 Task: Use the formula "EXACT" in spreadsheet "Project protfolio".
Action: Mouse moved to (100, 66)
Screenshot: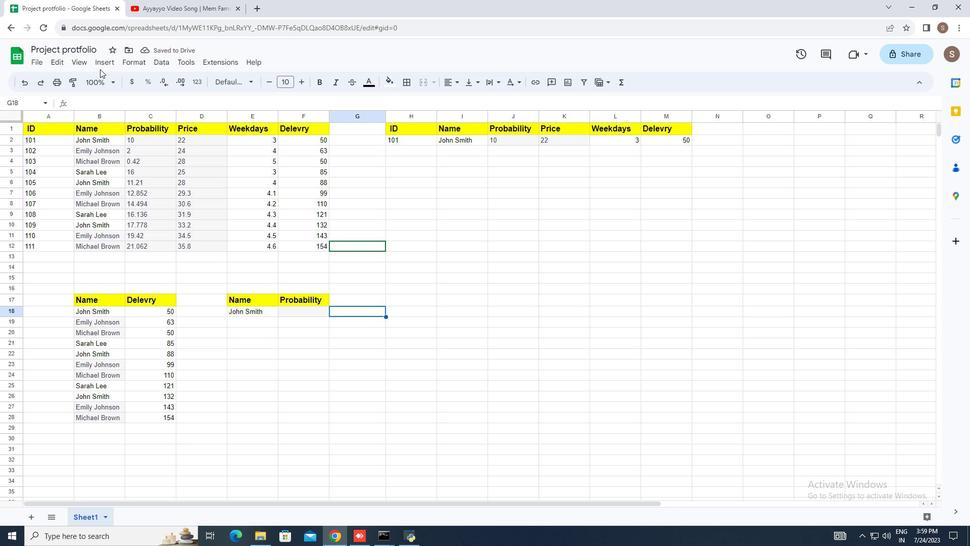 
Action: Mouse pressed left at (100, 66)
Screenshot: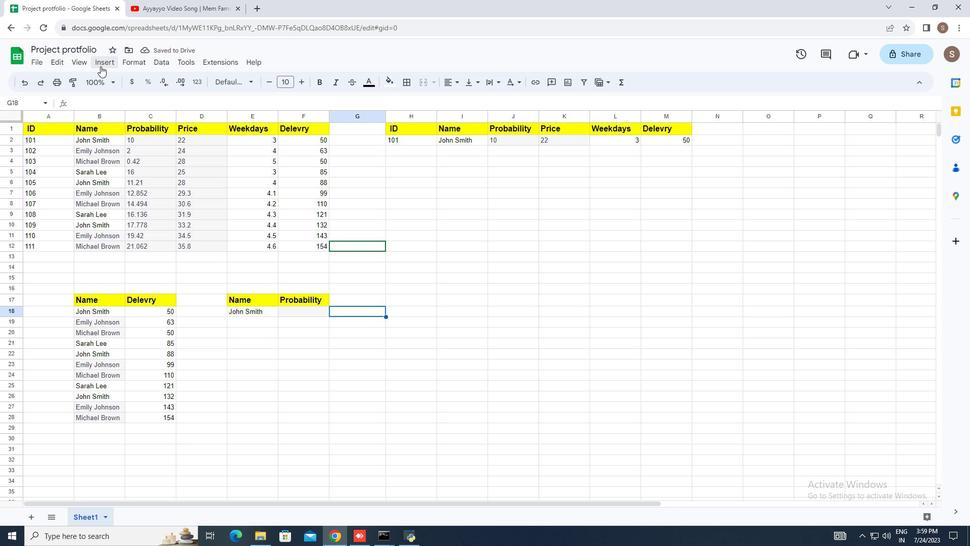 
Action: Mouse moved to (163, 236)
Screenshot: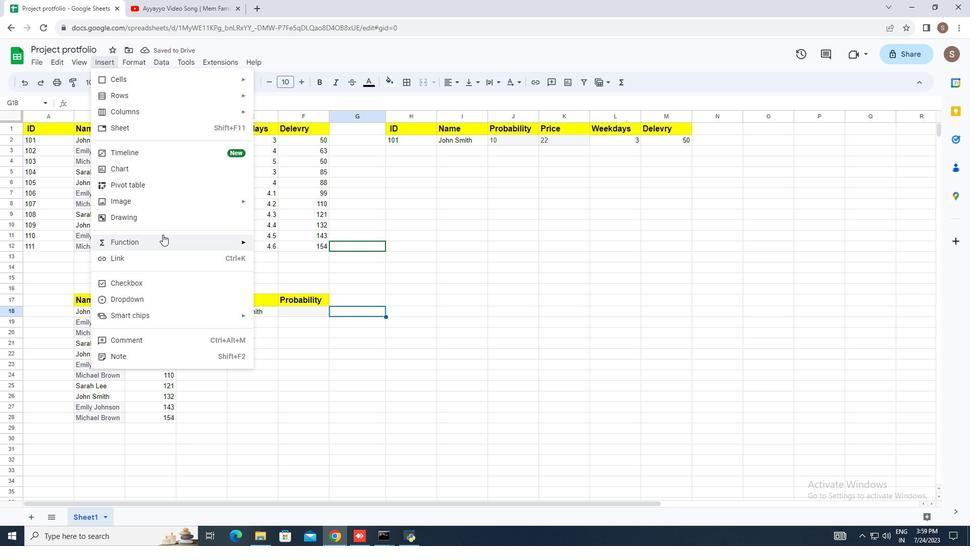 
Action: Mouse pressed left at (163, 236)
Screenshot: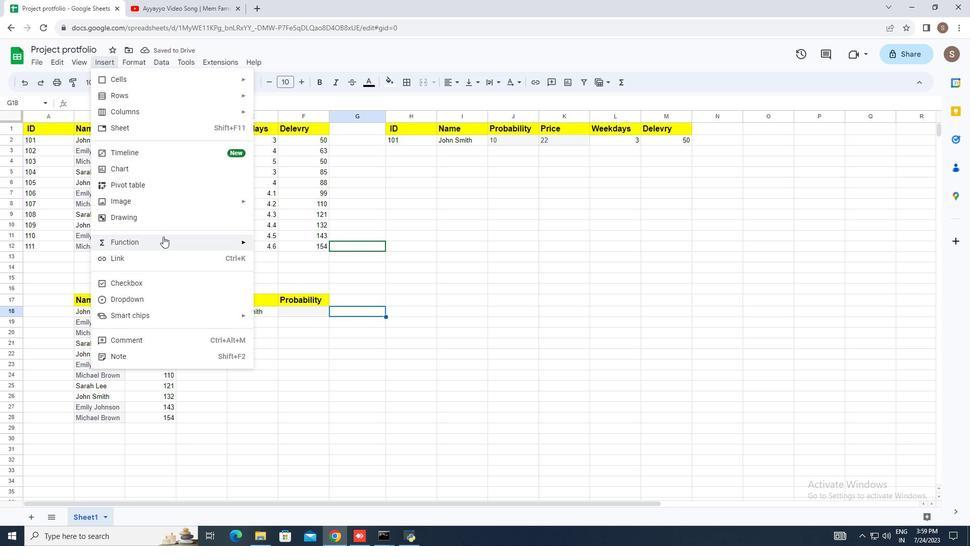 
Action: Mouse moved to (312, 232)
Screenshot: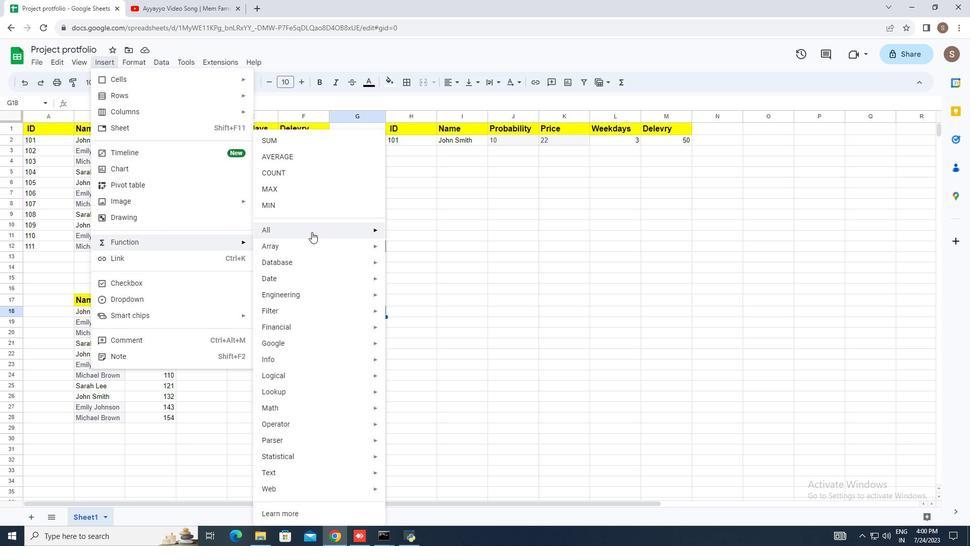 
Action: Mouse pressed left at (312, 232)
Screenshot: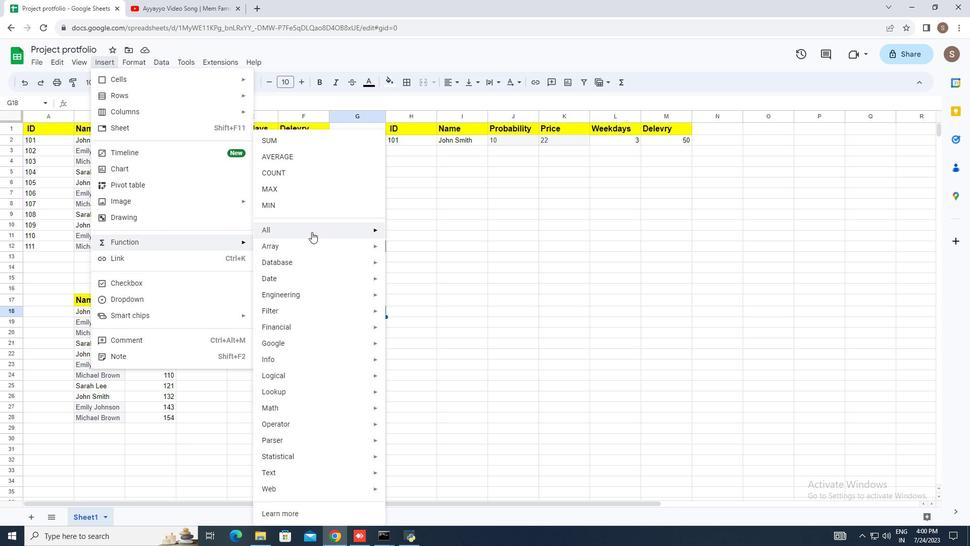 
Action: Mouse moved to (436, 270)
Screenshot: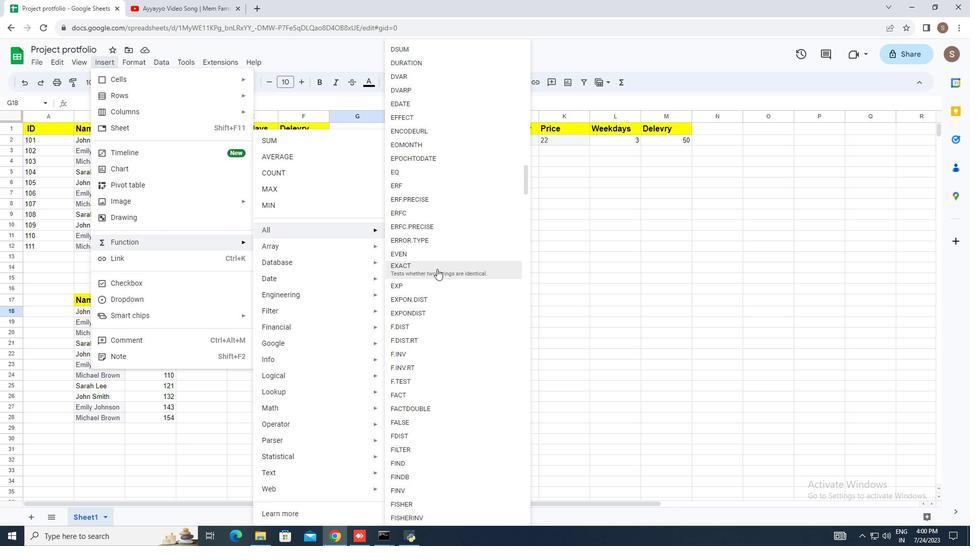 
Action: Mouse pressed left at (436, 270)
Screenshot: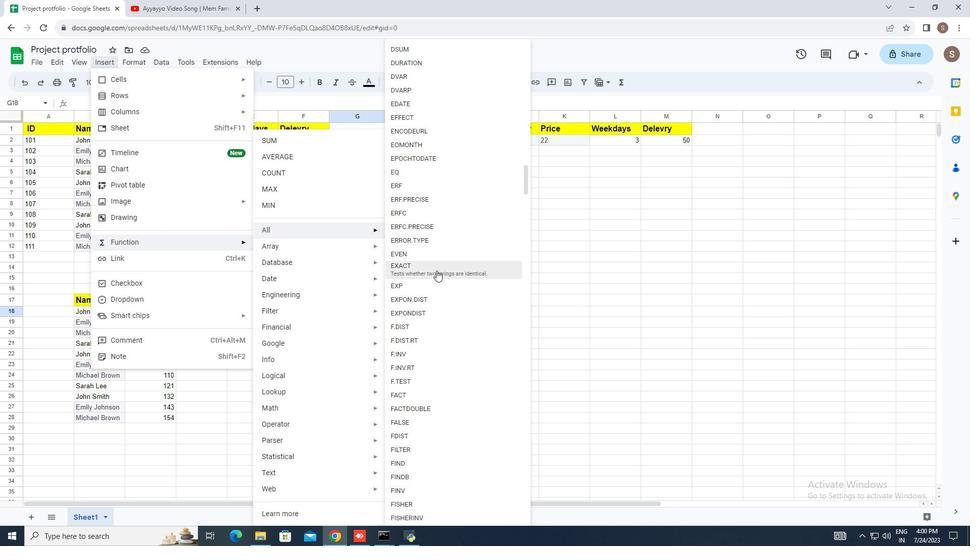 
Action: Mouse moved to (422, 337)
Screenshot: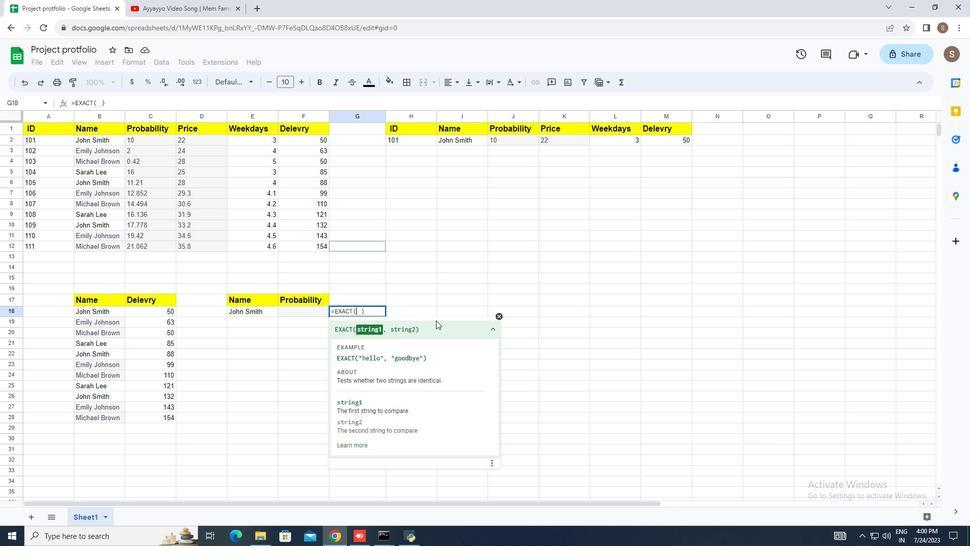 
Action: Key pressed <Key.shift_r>"<Key.space><Key.backspace><Key.shift>Hello<Key.shift_r>",<Key.space><Key.shift_r>"<Key.space><Key.shift>See<Key.space><Key.shift>You<Key.space><Key.shift>Soon<Key.shift_r>"<Key.enter>
Screenshot: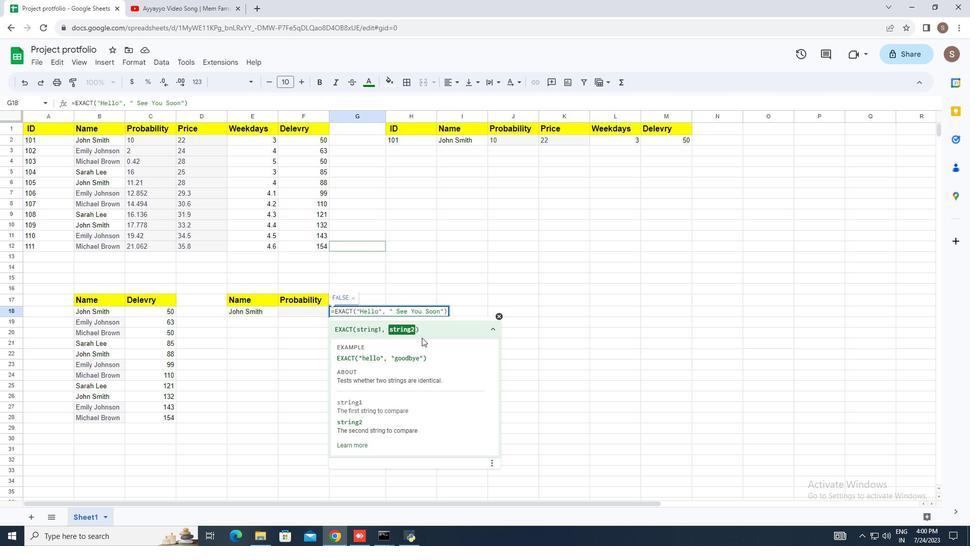 
